 Task: Create a sub task System Test and UAT for the task  Develop a new online tool for online customer feedback in the project ArtisanTech , assign it to team member softage.5@softage.net and update the status of the sub task to  Off Track , set the priority of the sub task to High
Action: Mouse moved to (71, 257)
Screenshot: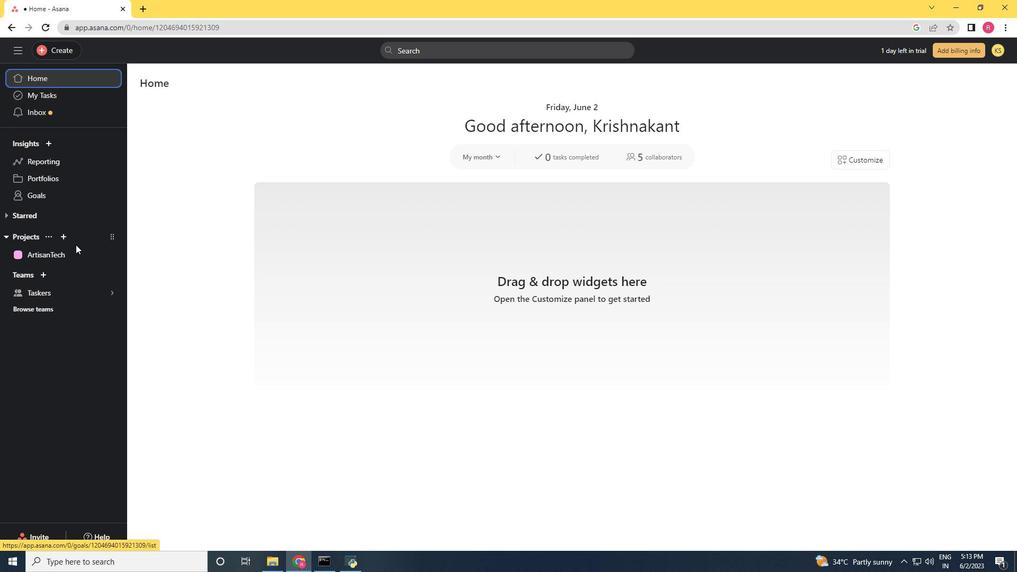 
Action: Mouse pressed left at (71, 257)
Screenshot: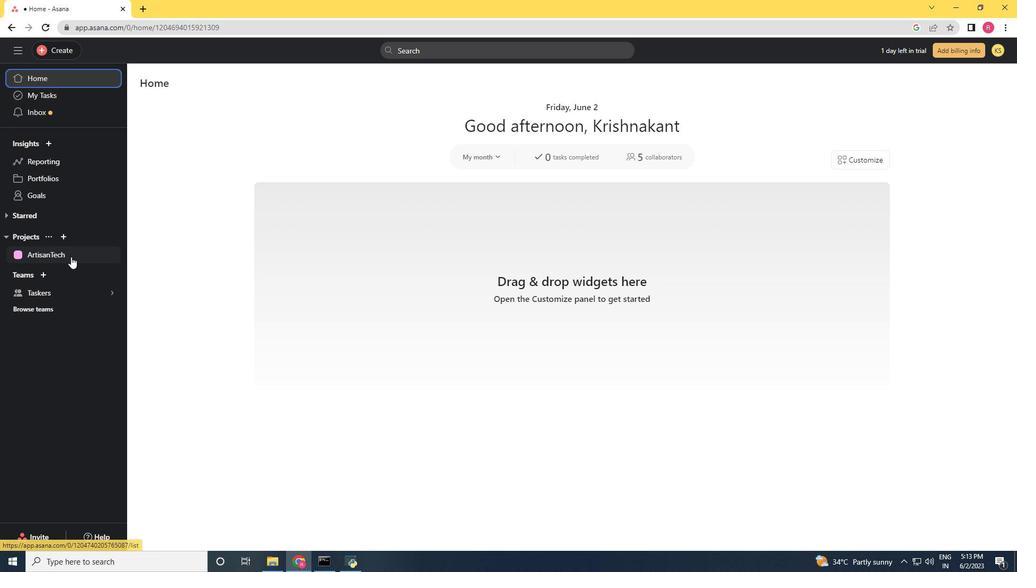
Action: Mouse moved to (490, 231)
Screenshot: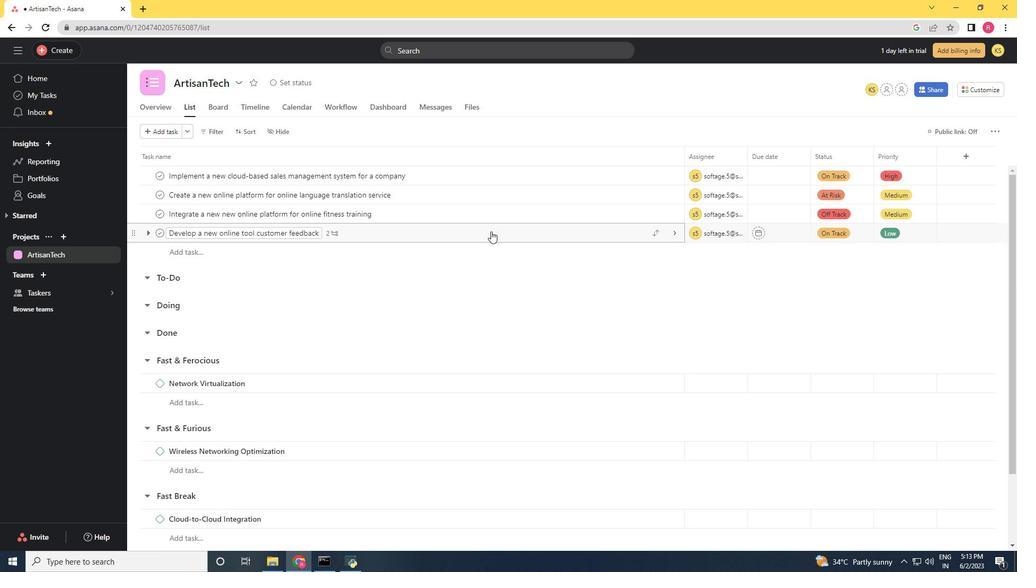 
Action: Mouse pressed left at (490, 231)
Screenshot: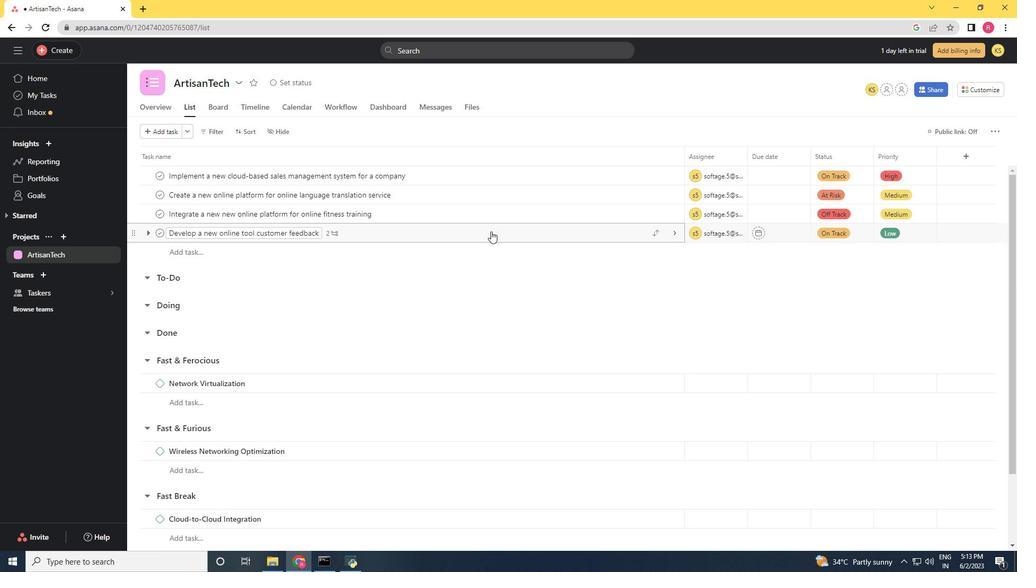 
Action: Mouse moved to (728, 385)
Screenshot: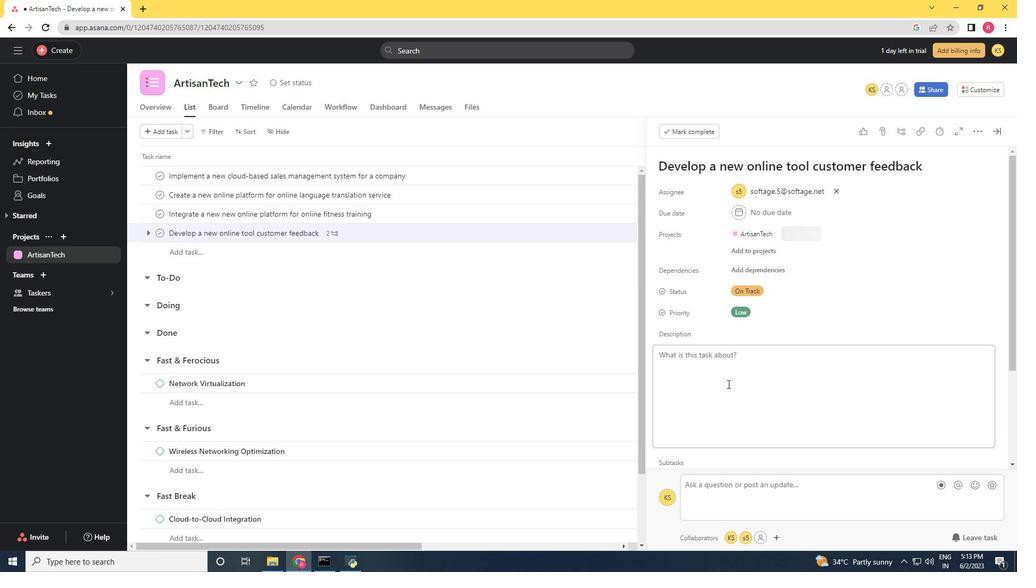 
Action: Mouse scrolled (728, 384) with delta (0, 0)
Screenshot: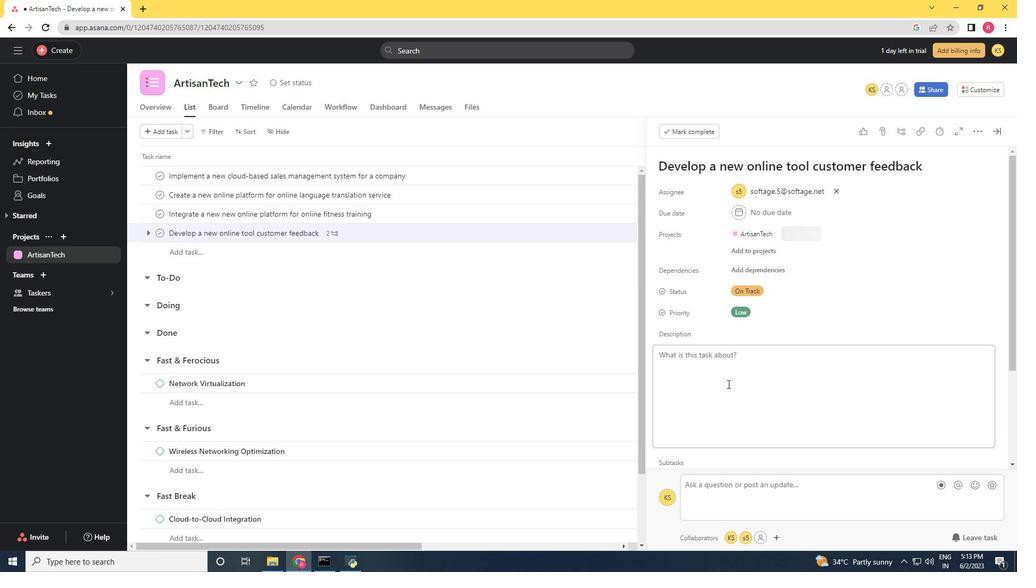 
Action: Mouse moved to (728, 385)
Screenshot: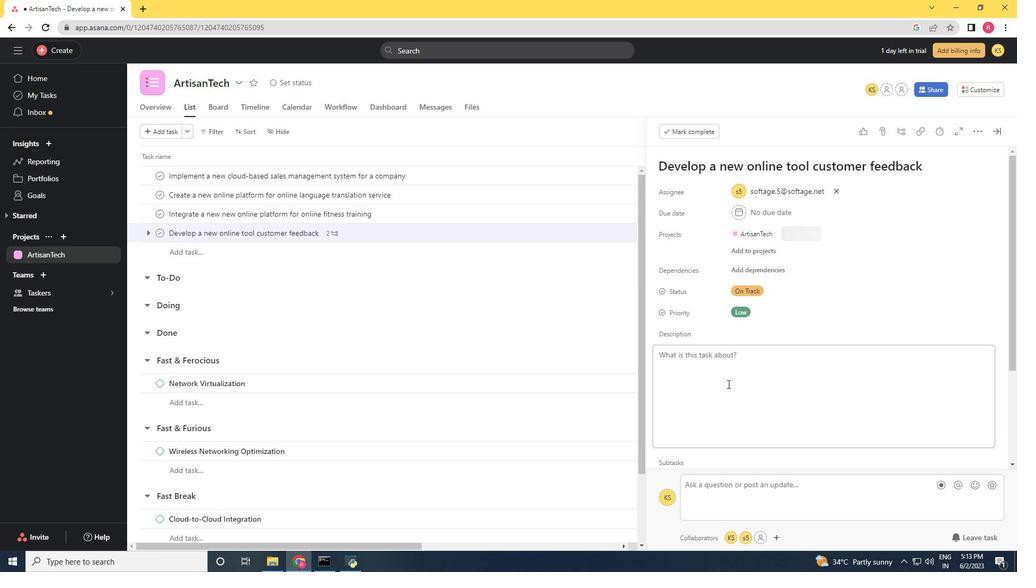 
Action: Mouse scrolled (728, 385) with delta (0, 0)
Screenshot: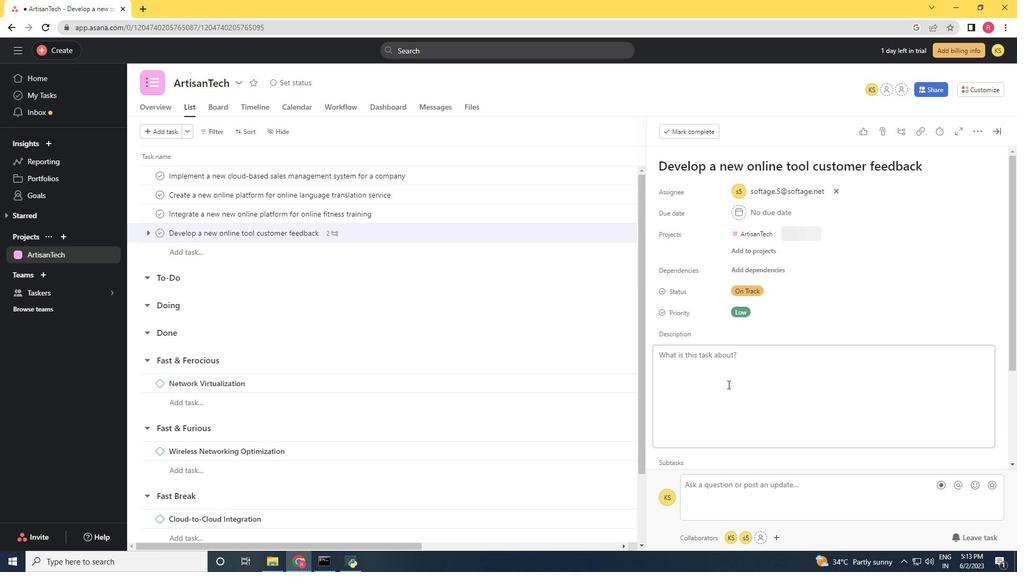 
Action: Mouse scrolled (728, 385) with delta (0, 0)
Screenshot: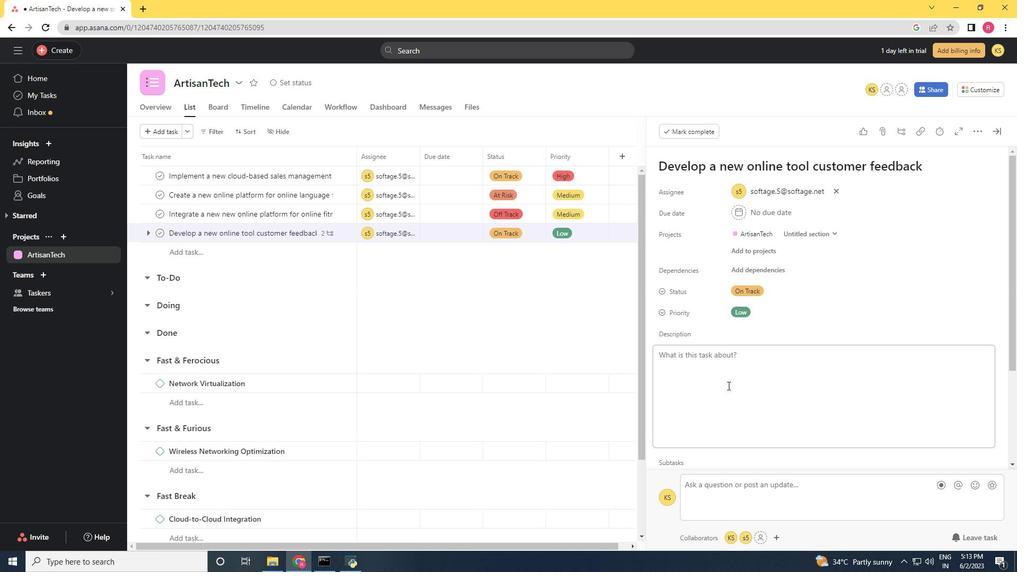 
Action: Mouse moved to (727, 387)
Screenshot: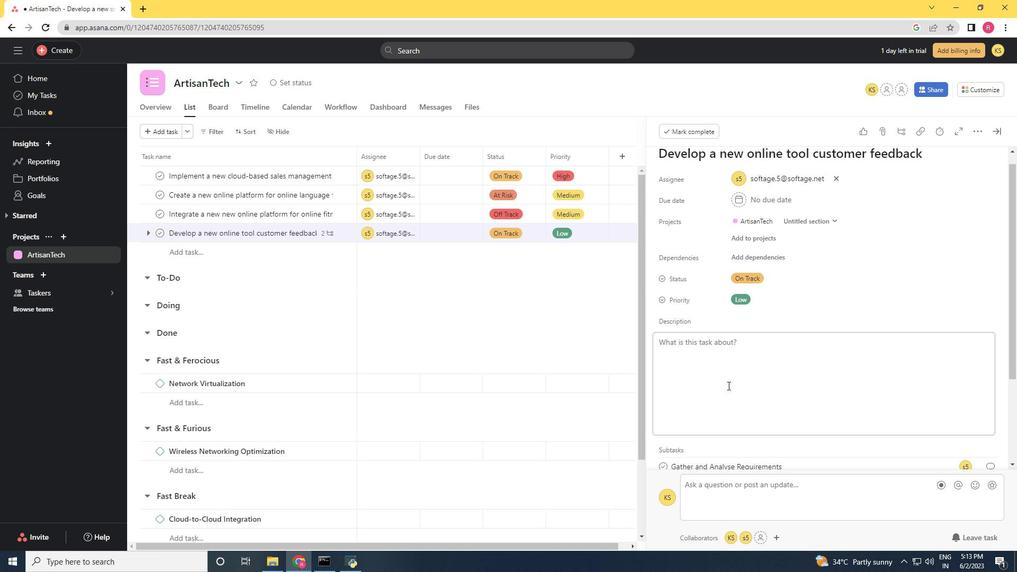 
Action: Mouse scrolled (728, 385) with delta (0, 0)
Screenshot: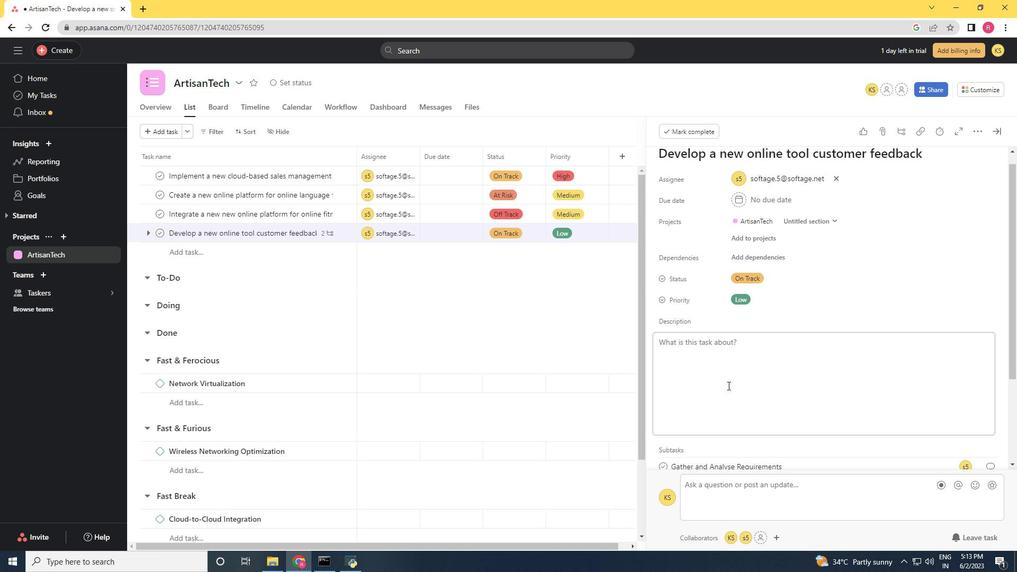
Action: Mouse moved to (689, 388)
Screenshot: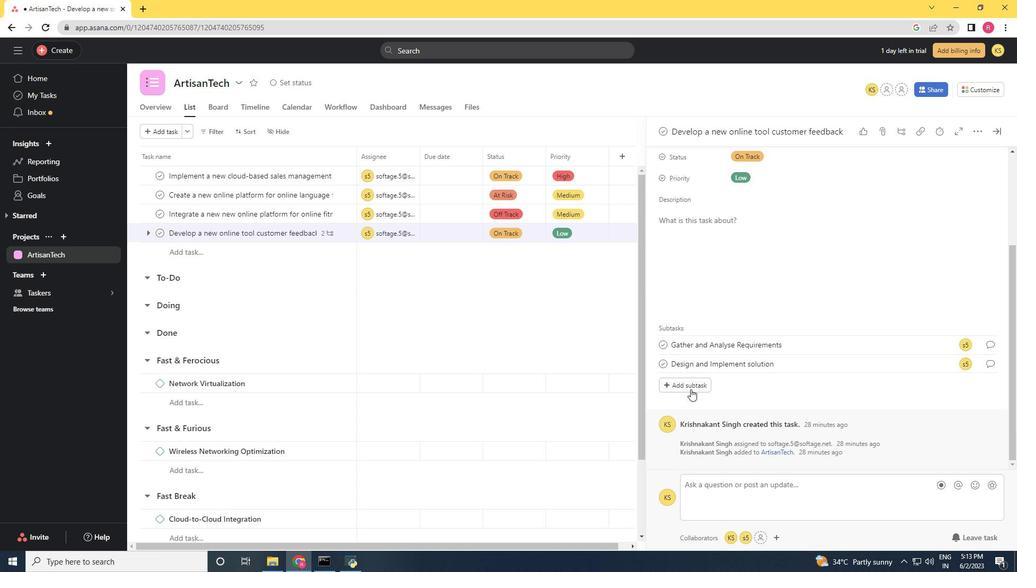 
Action: Mouse pressed left at (689, 388)
Screenshot: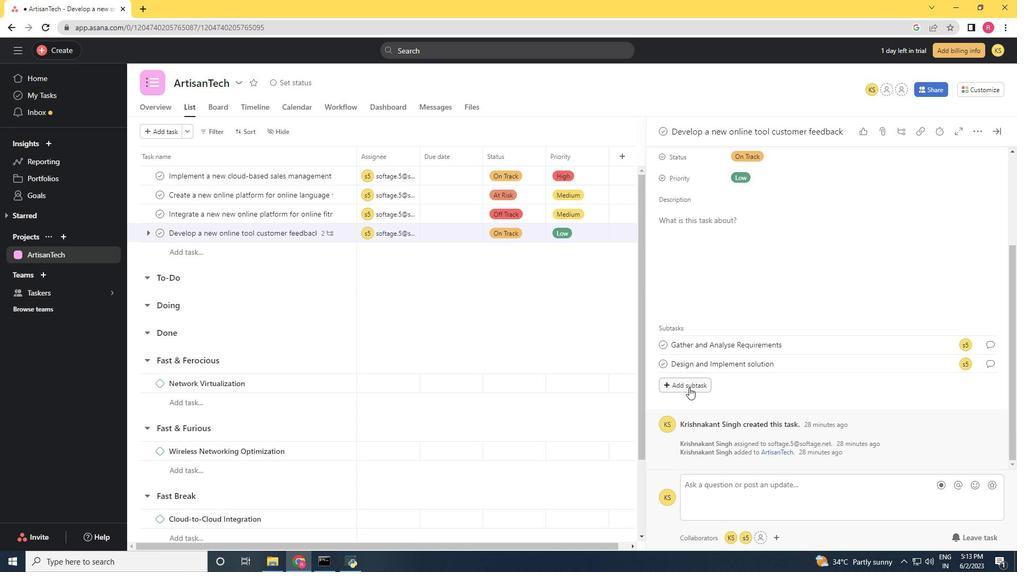 
Action: Mouse moved to (529, 390)
Screenshot: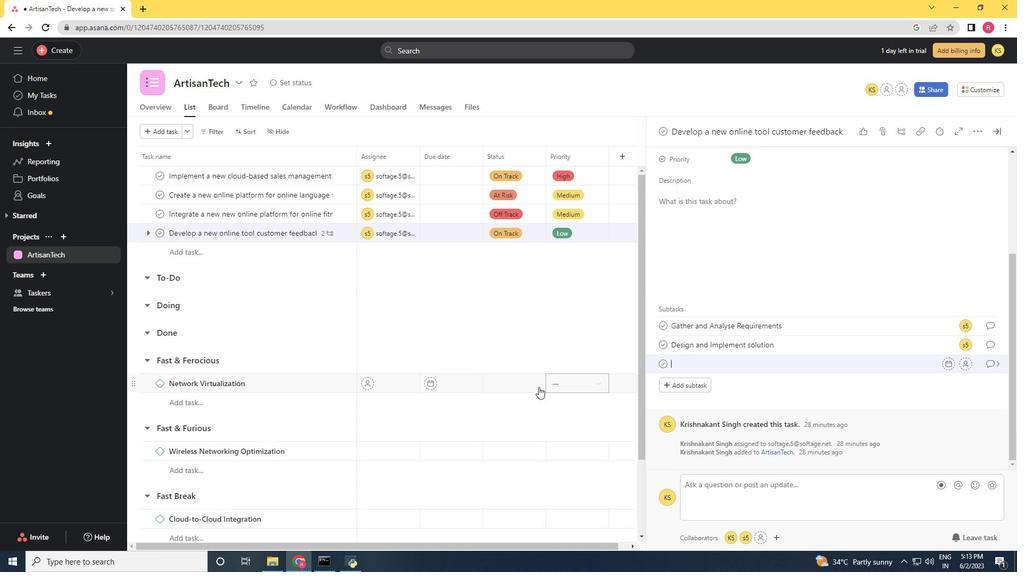 
Action: Key pressed <Key.shift><Key.shift><Key.shift><Key.shift><Key.shift><Key.shift><Key.shift><Key.shift><Key.shift><Key.shift><Key.shift><Key.shift><Key.shift>System<Key.space><Key.shift>Test<Key.space>and<Key.space><Key.shift>UAT<Key.space>
Screenshot: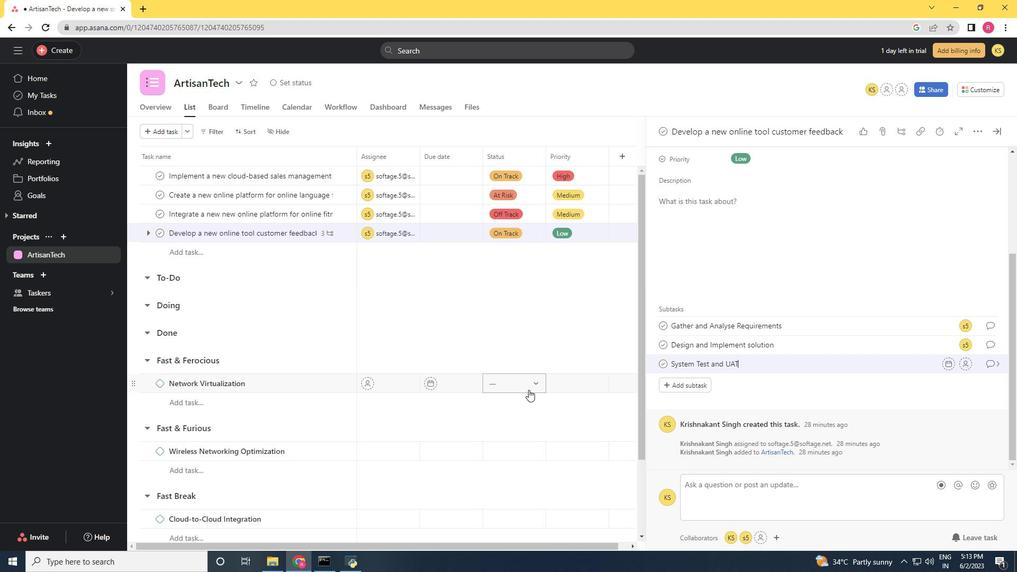 
Action: Mouse moved to (963, 363)
Screenshot: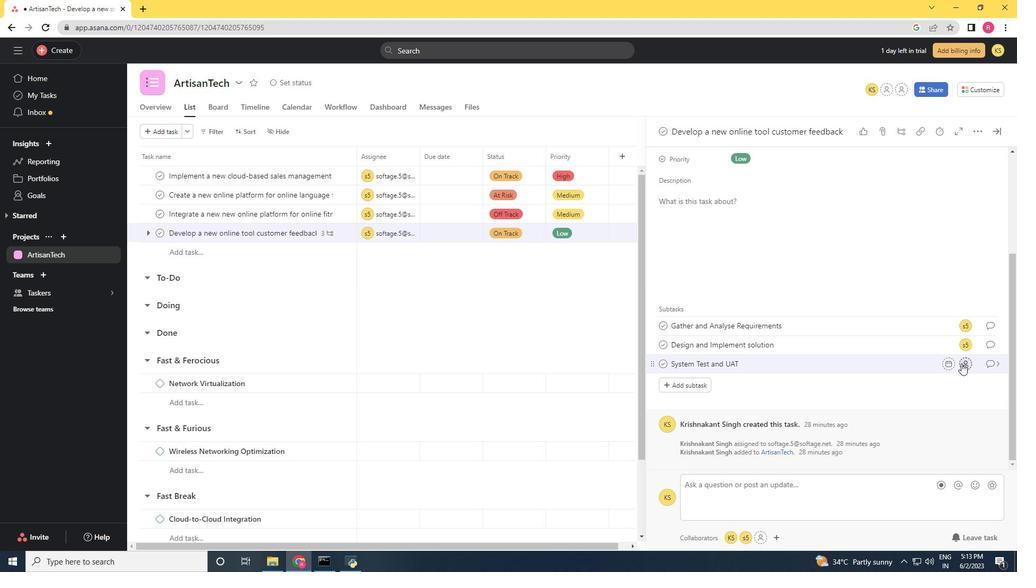 
Action: Mouse pressed left at (963, 363)
Screenshot: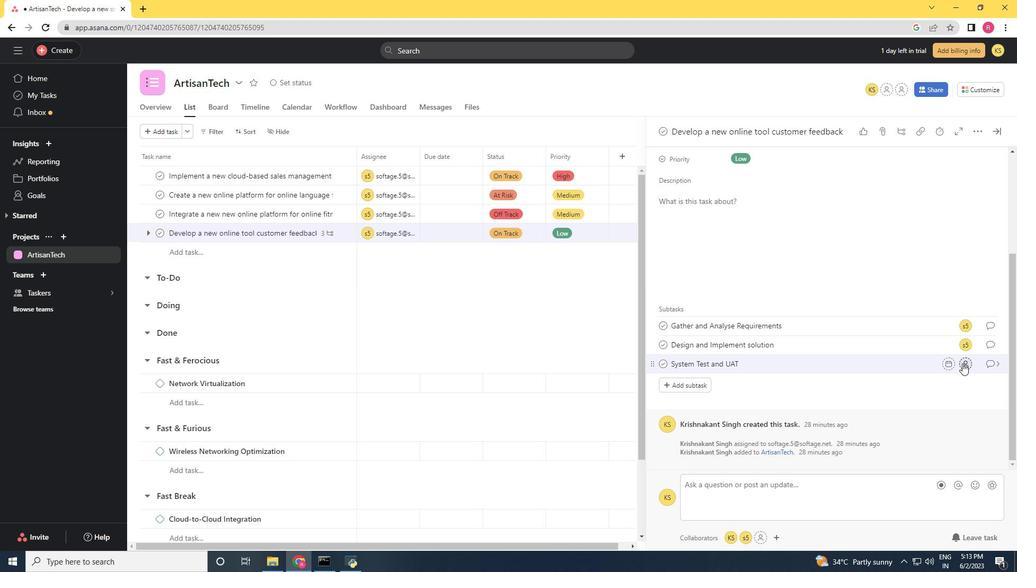 
Action: Mouse moved to (692, 264)
Screenshot: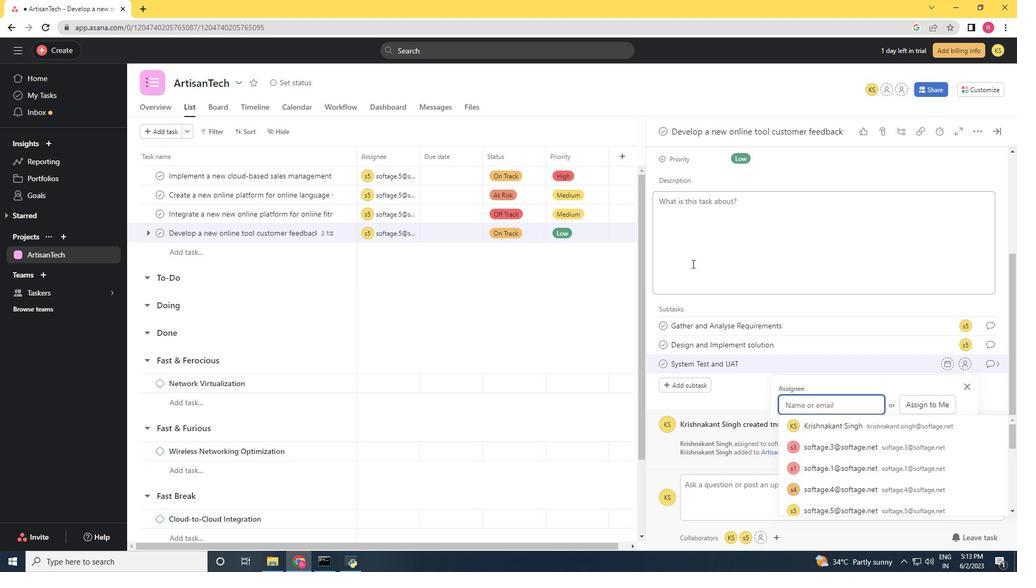 
Action: Key pressed softage.5<Key.shift>@softage.net
Screenshot: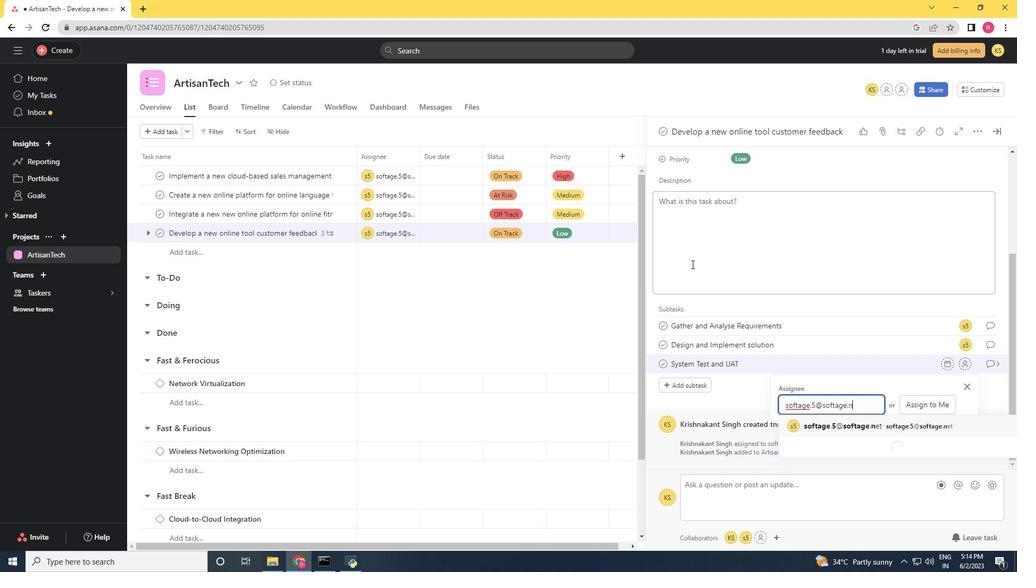 
Action: Mouse moved to (836, 422)
Screenshot: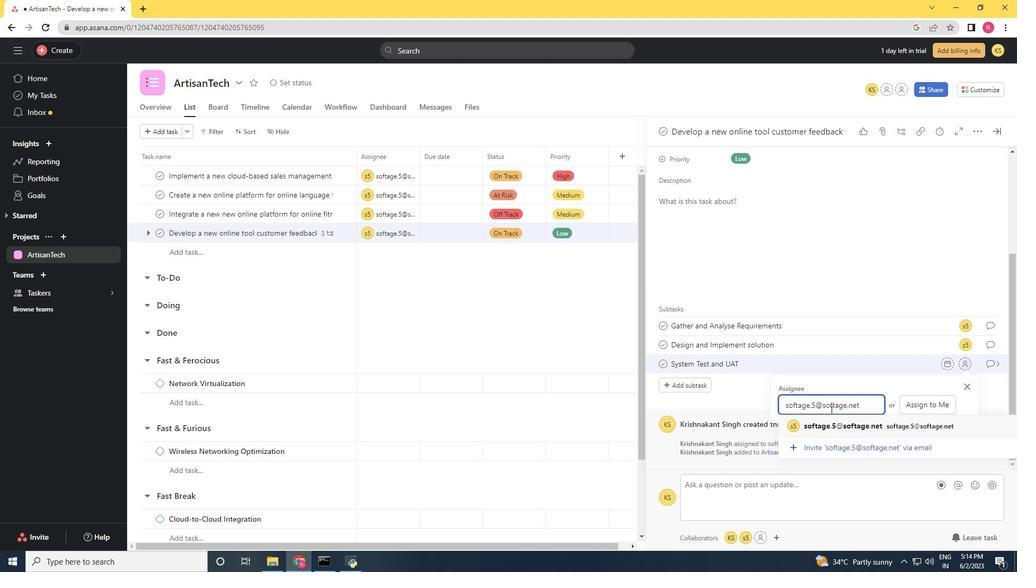
Action: Mouse pressed left at (836, 422)
Screenshot: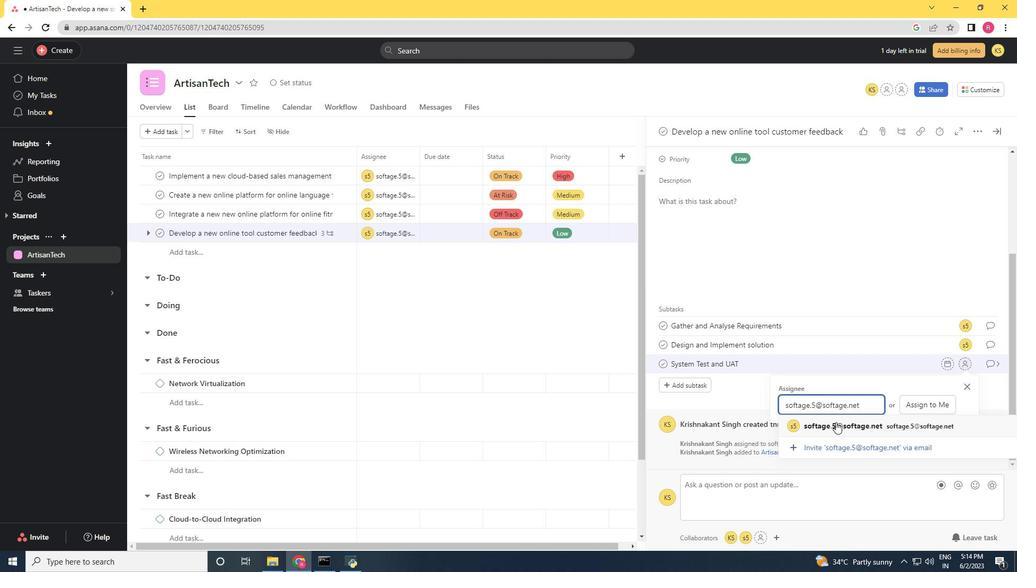 
Action: Mouse moved to (988, 363)
Screenshot: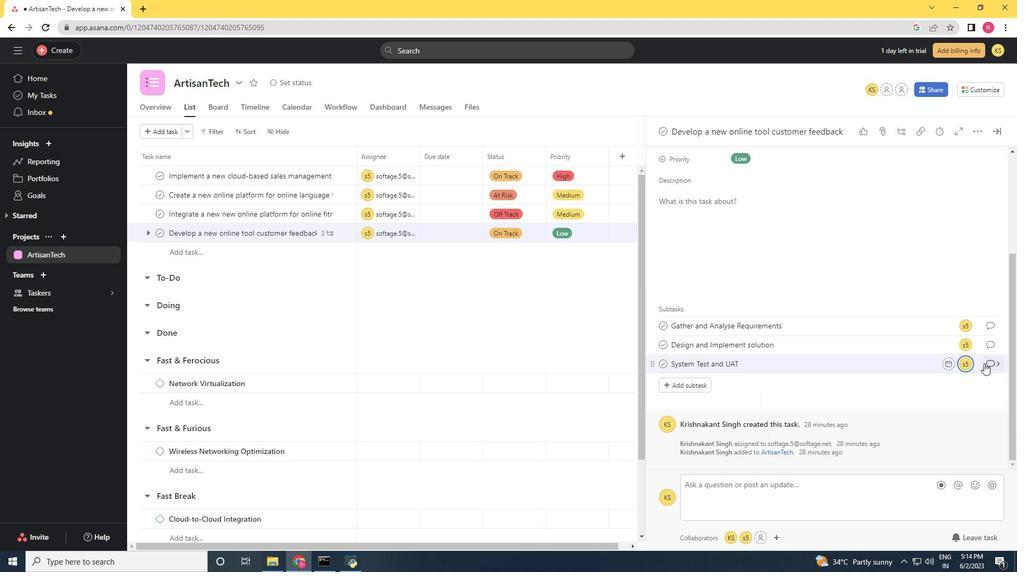 
Action: Mouse pressed left at (988, 363)
Screenshot: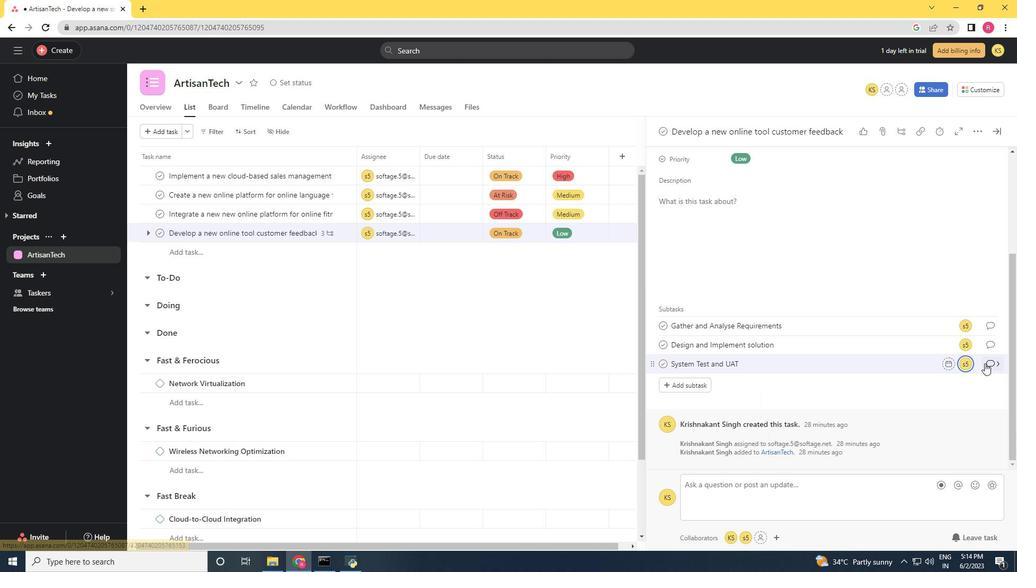 
Action: Mouse moved to (706, 276)
Screenshot: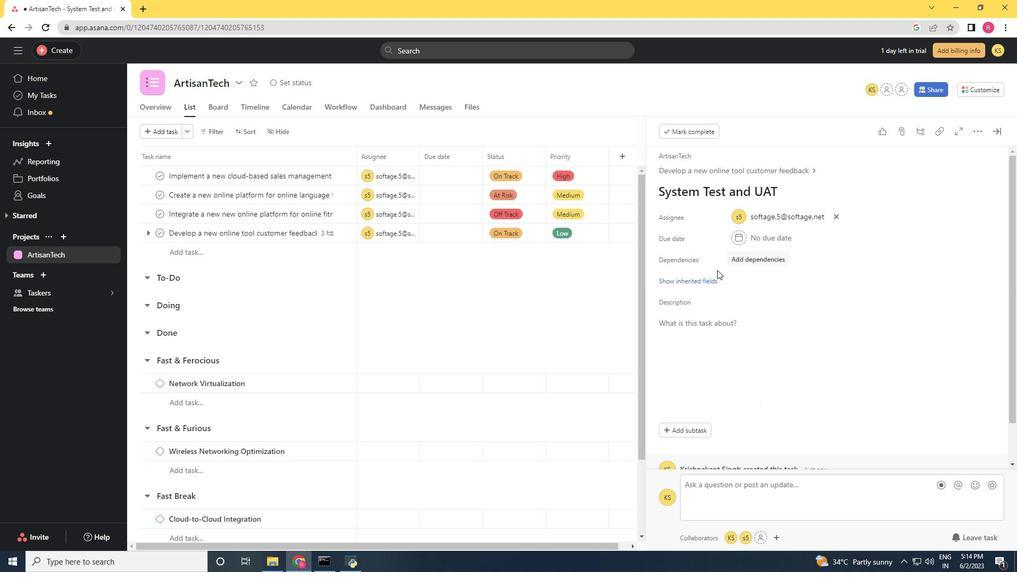 
Action: Mouse pressed left at (706, 276)
Screenshot: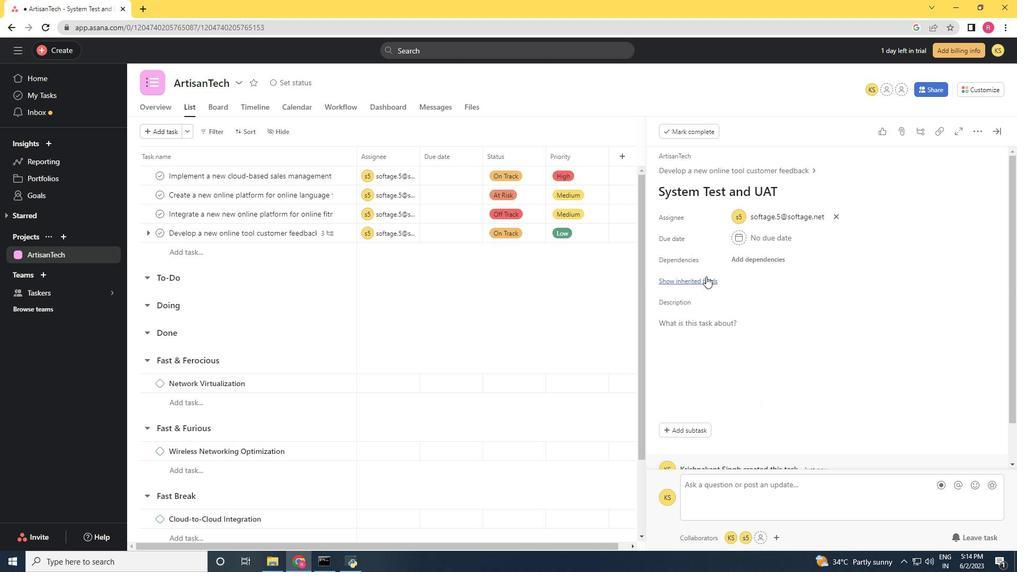 
Action: Mouse moved to (738, 300)
Screenshot: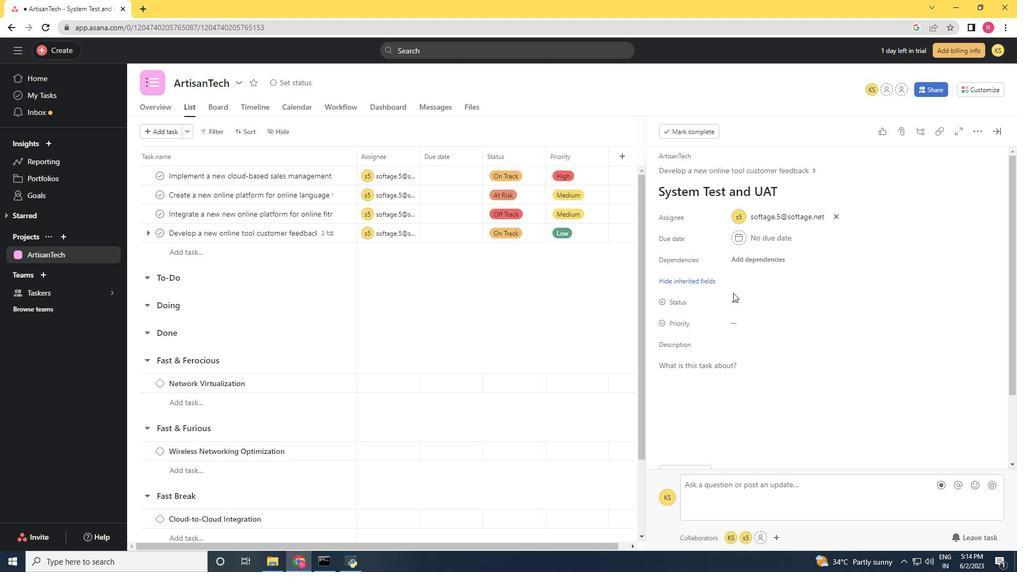 
Action: Mouse pressed left at (738, 300)
Screenshot: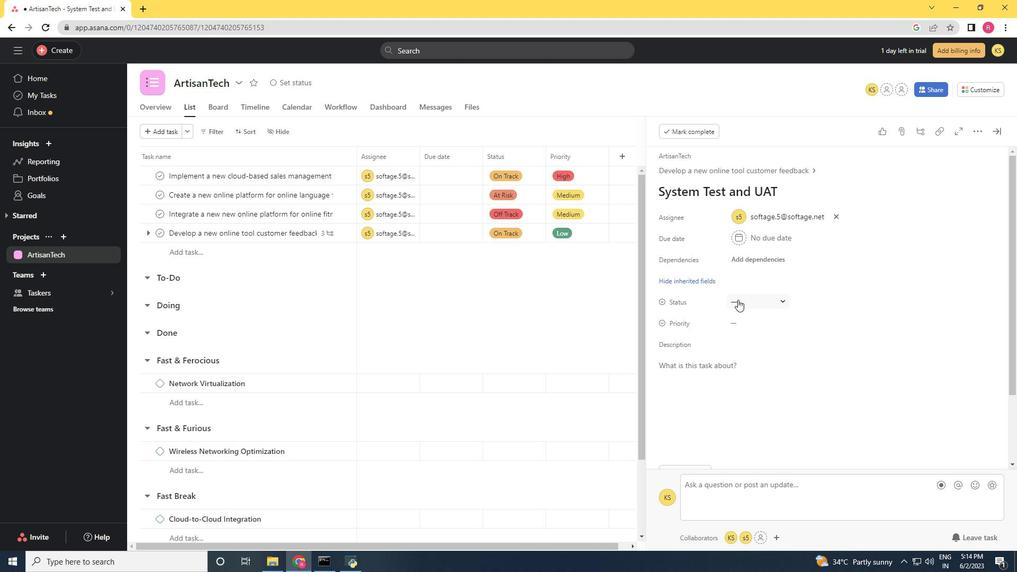 
Action: Mouse moved to (789, 358)
Screenshot: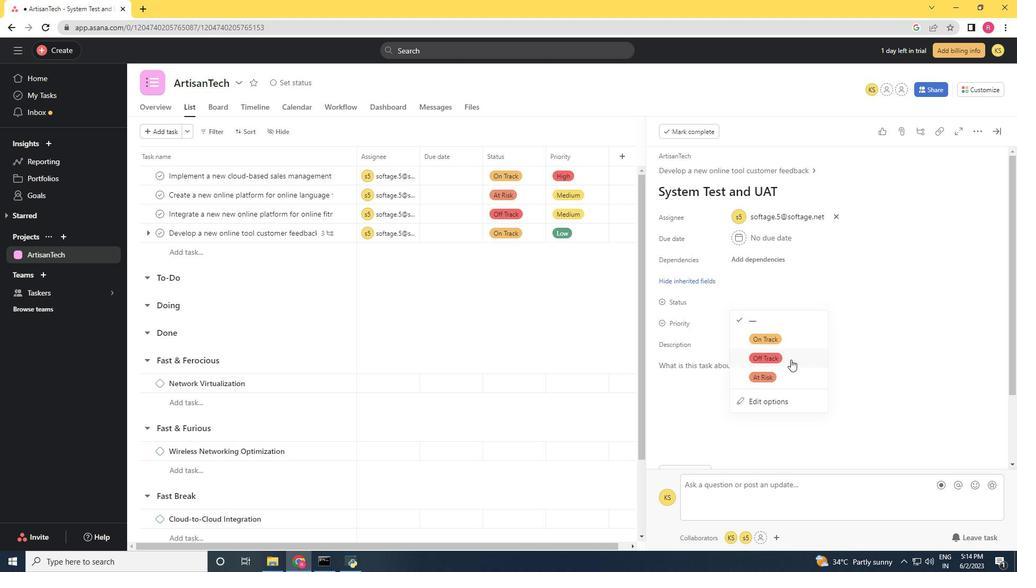 
Action: Mouse pressed left at (789, 358)
Screenshot: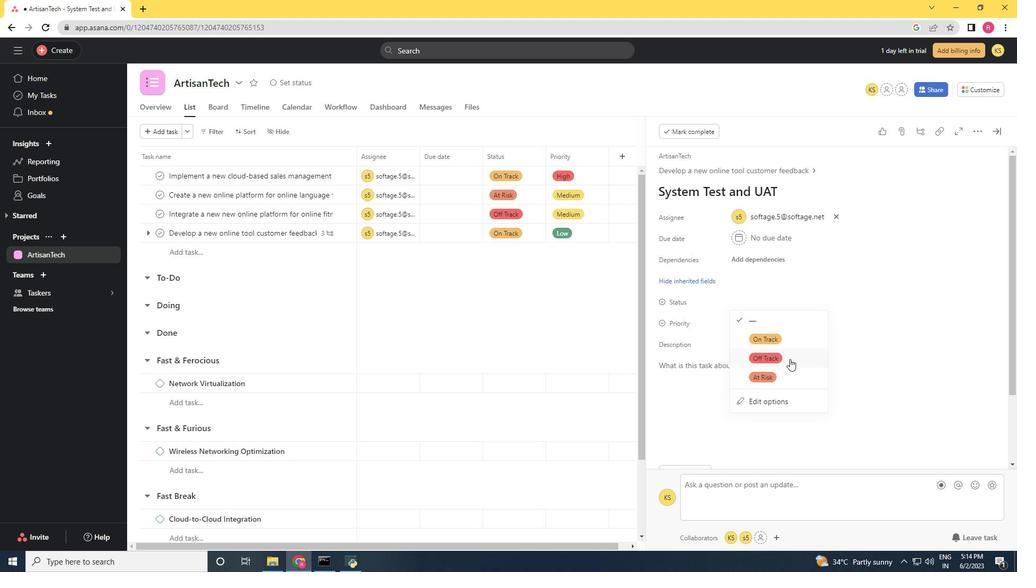 
Action: Mouse moved to (733, 319)
Screenshot: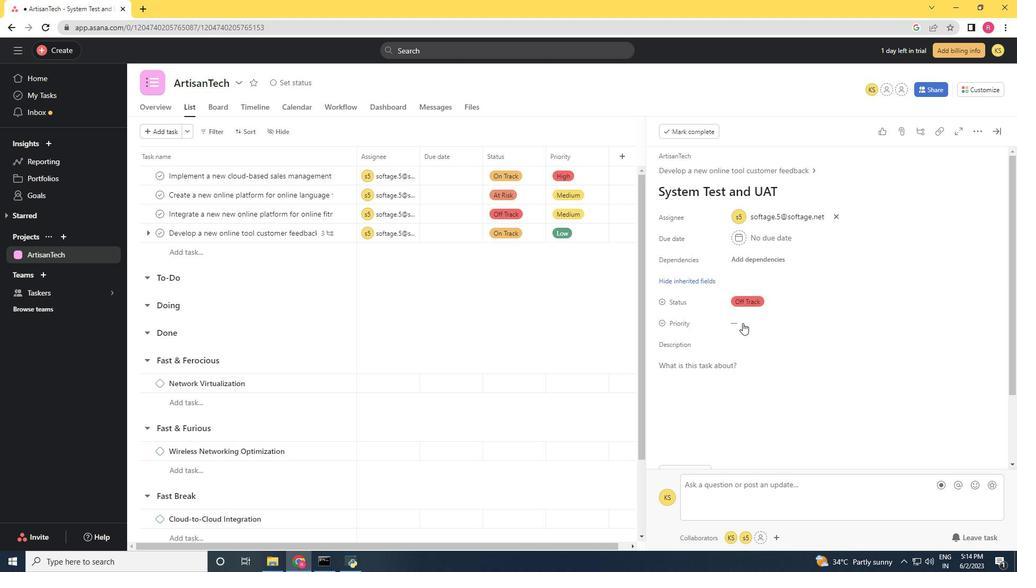 
Action: Mouse pressed left at (733, 319)
Screenshot: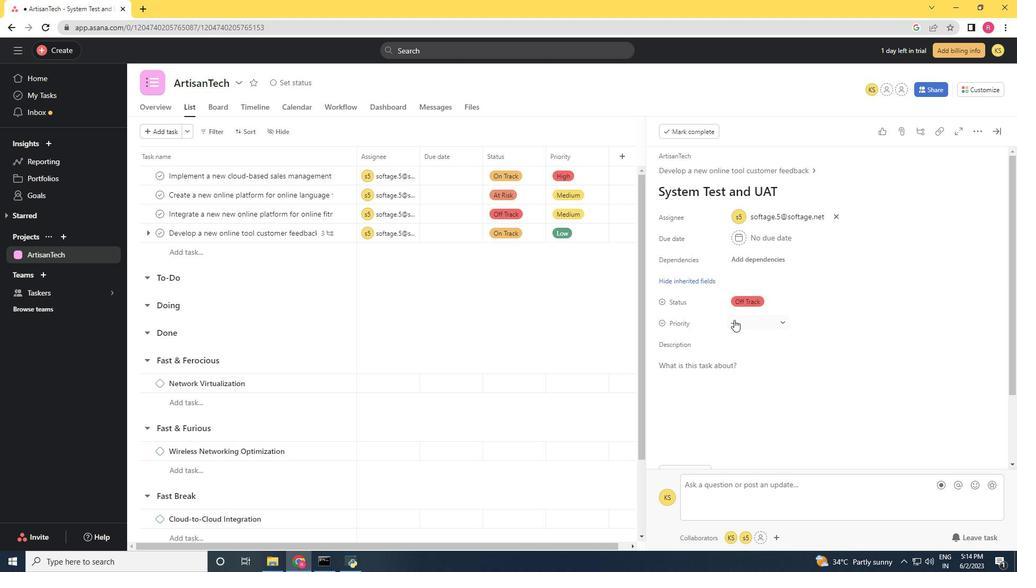 
Action: Mouse moved to (758, 366)
Screenshot: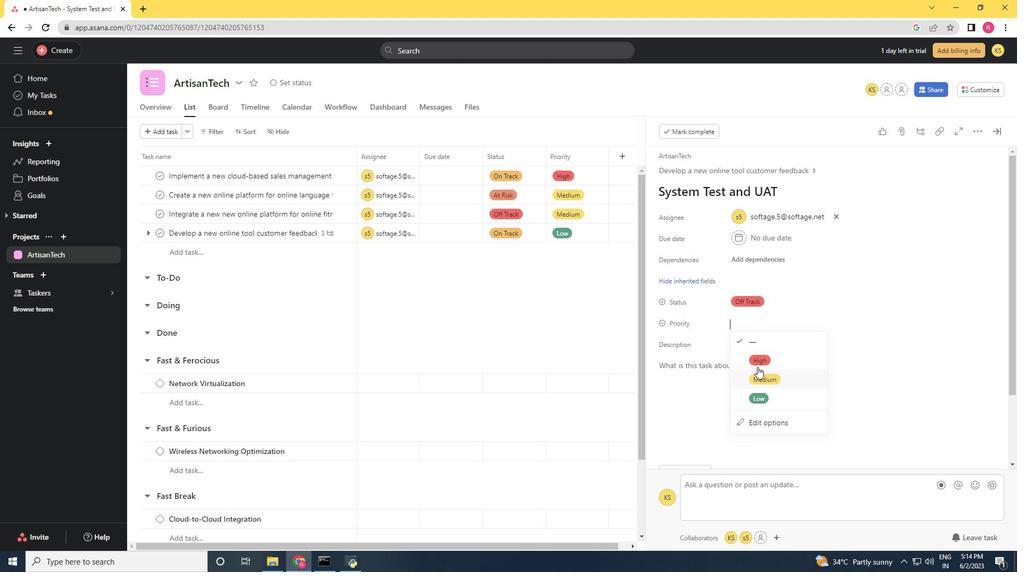 
Action: Mouse pressed left at (758, 366)
Screenshot: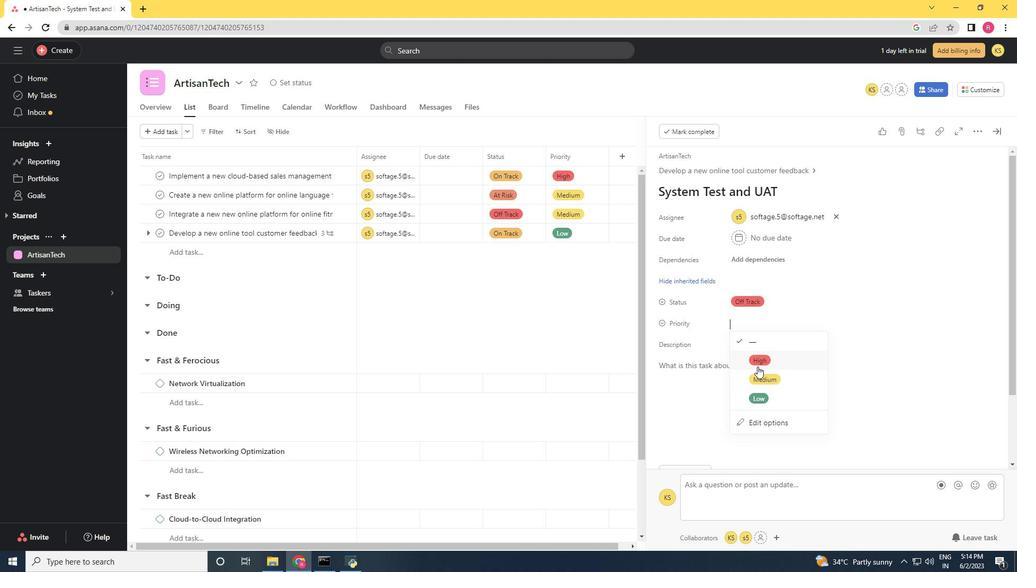 
Action: Mouse moved to (753, 369)
Screenshot: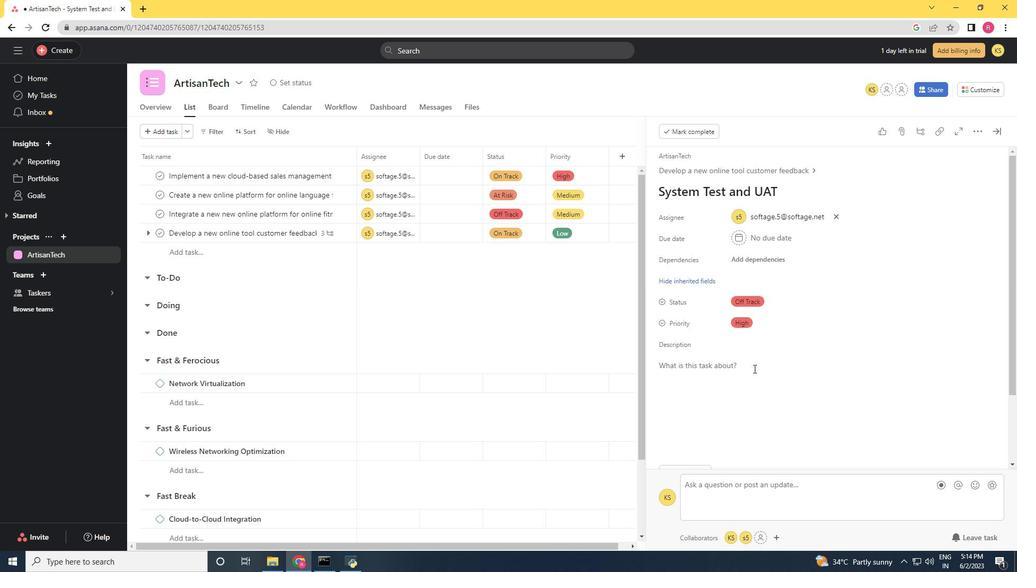 
